 Task: Manage the "Dashboard related list" page in the site builder.
Action: Mouse moved to (916, 68)
Screenshot: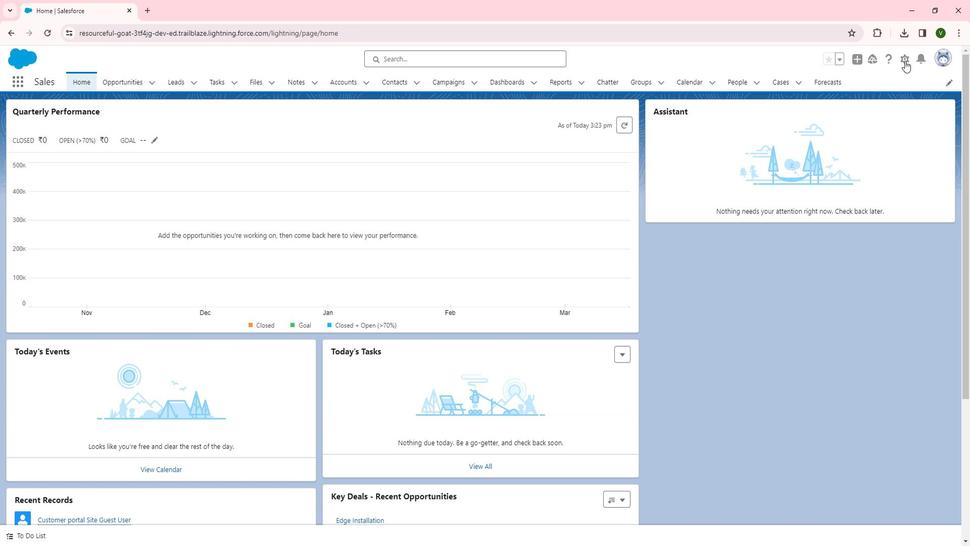 
Action: Mouse pressed left at (916, 68)
Screenshot: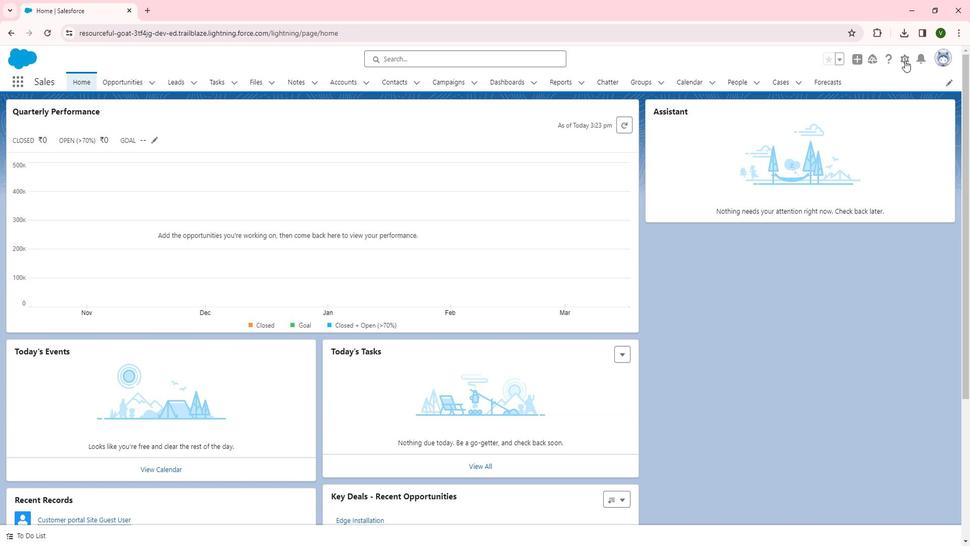 
Action: Mouse moved to (876, 109)
Screenshot: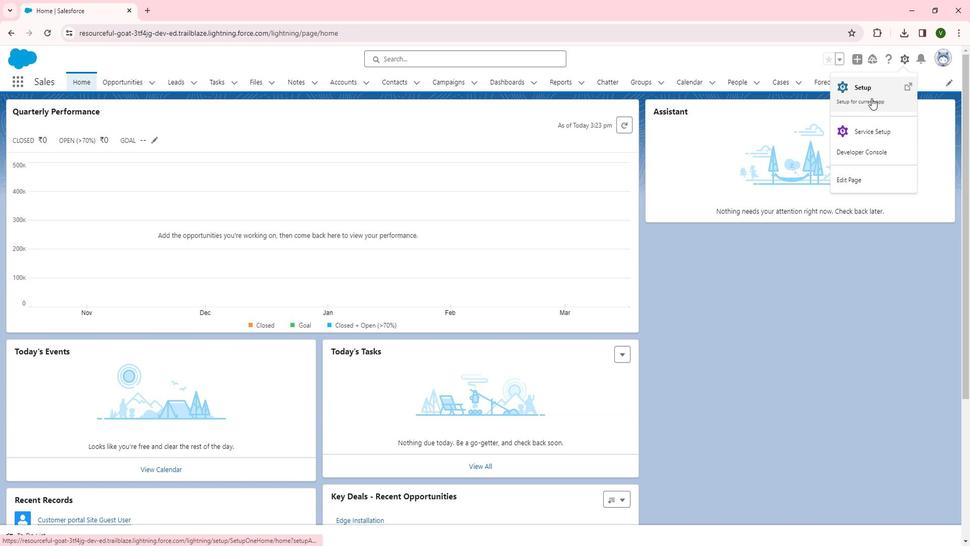 
Action: Mouse pressed left at (876, 109)
Screenshot: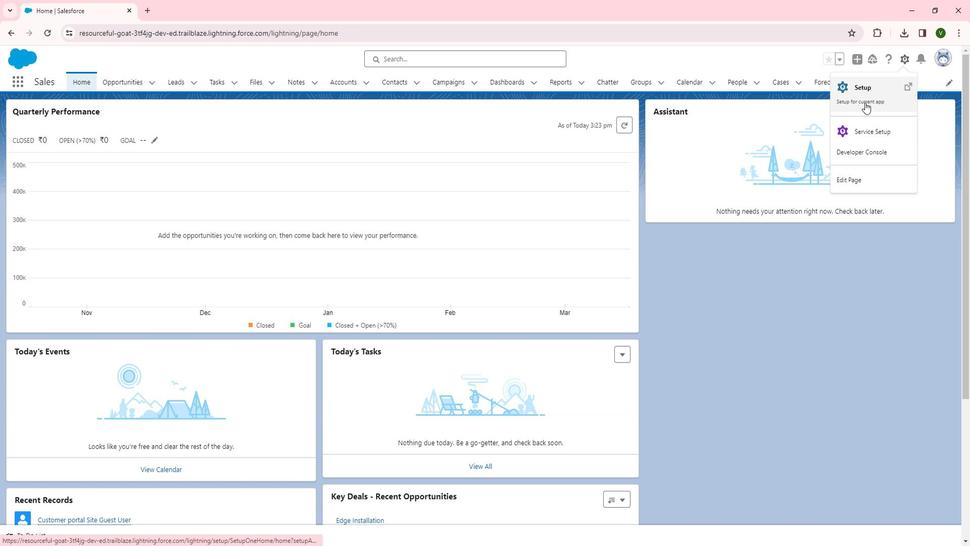
Action: Mouse moved to (51, 398)
Screenshot: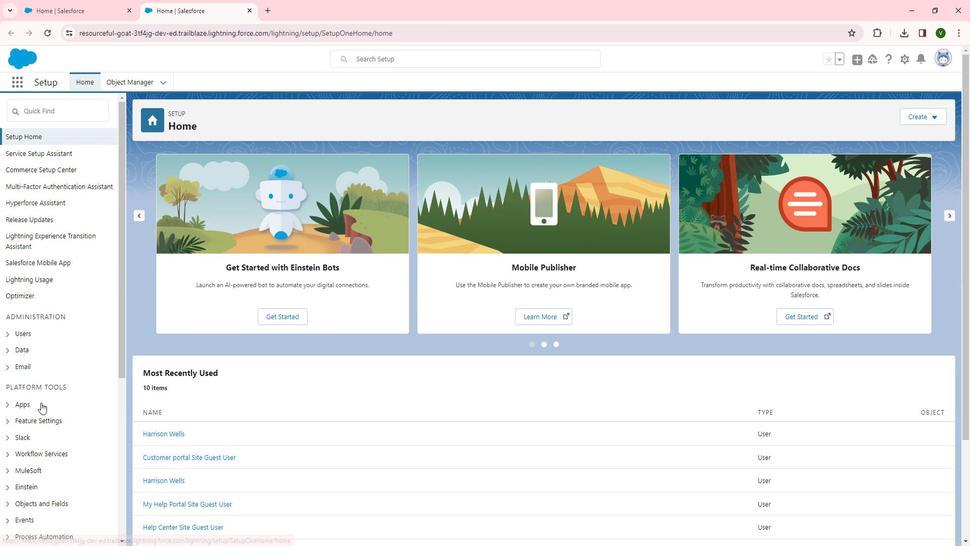 
Action: Mouse scrolled (51, 397) with delta (0, 0)
Screenshot: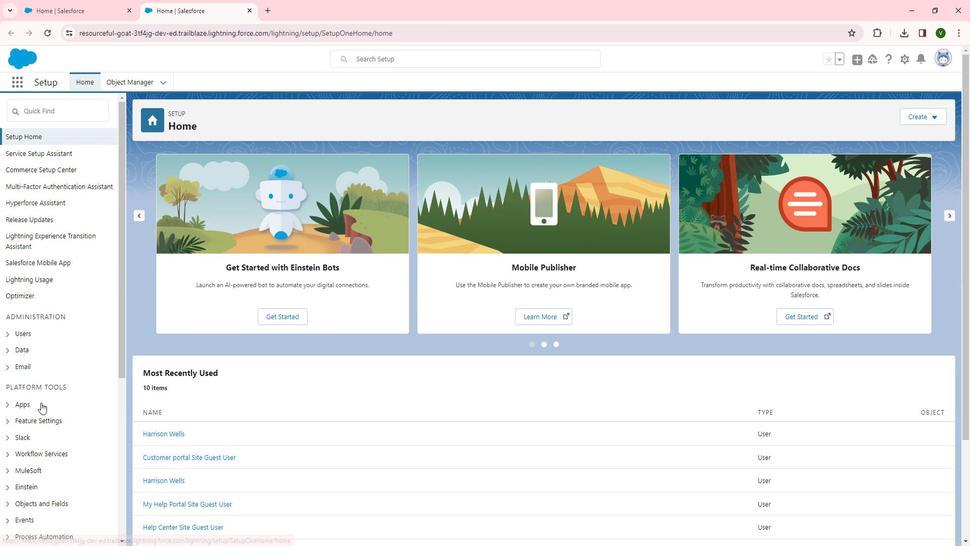 
Action: Mouse moved to (52, 398)
Screenshot: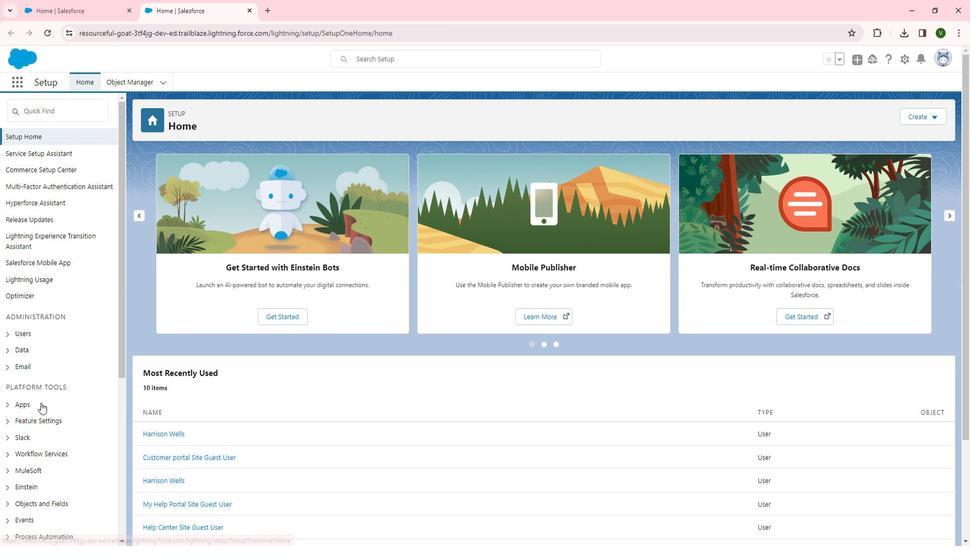 
Action: Mouse scrolled (52, 397) with delta (0, 0)
Screenshot: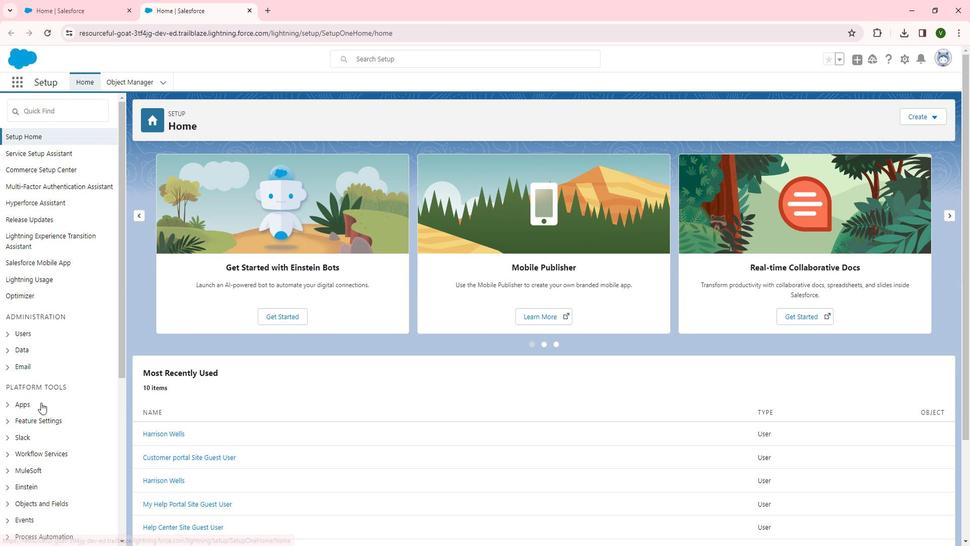 
Action: Mouse moved to (49, 309)
Screenshot: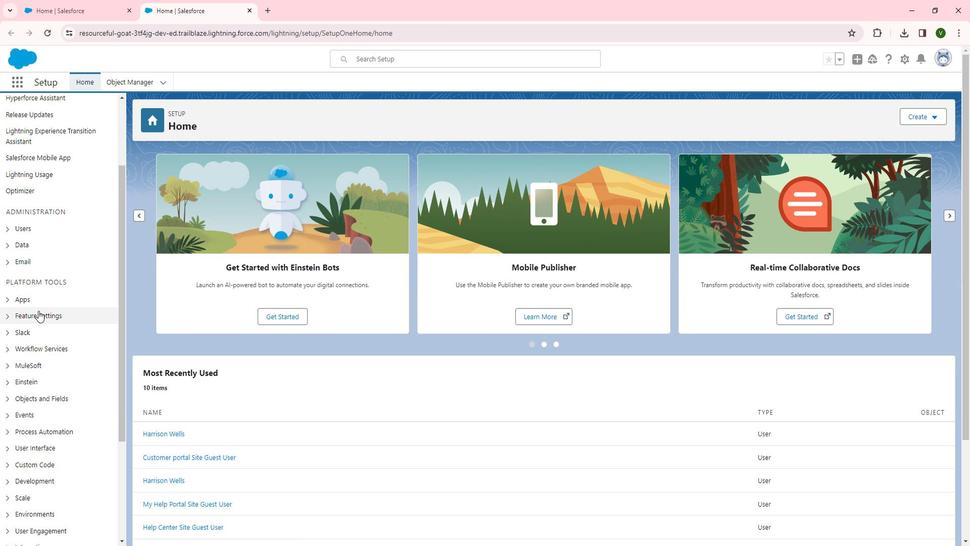 
Action: Mouse pressed left at (49, 309)
Screenshot: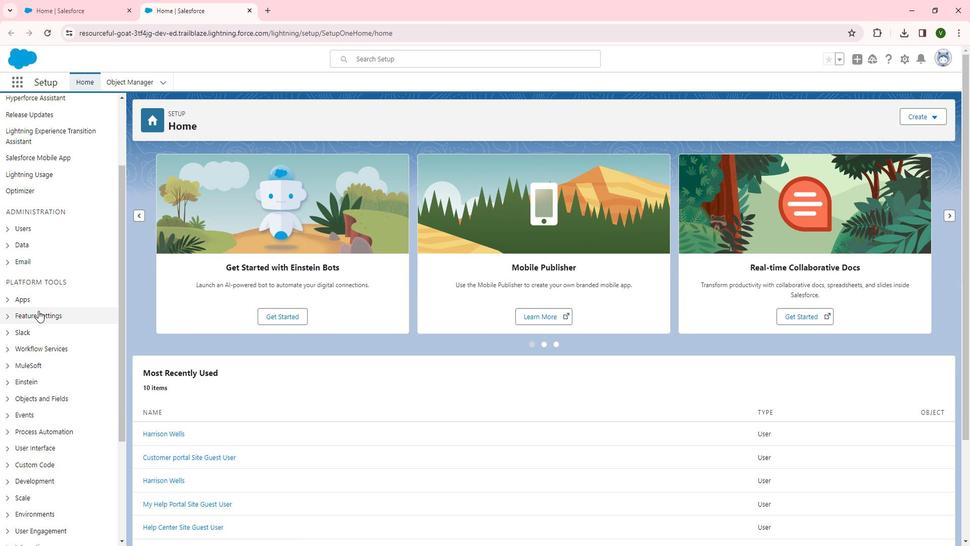 
Action: Mouse moved to (63, 391)
Screenshot: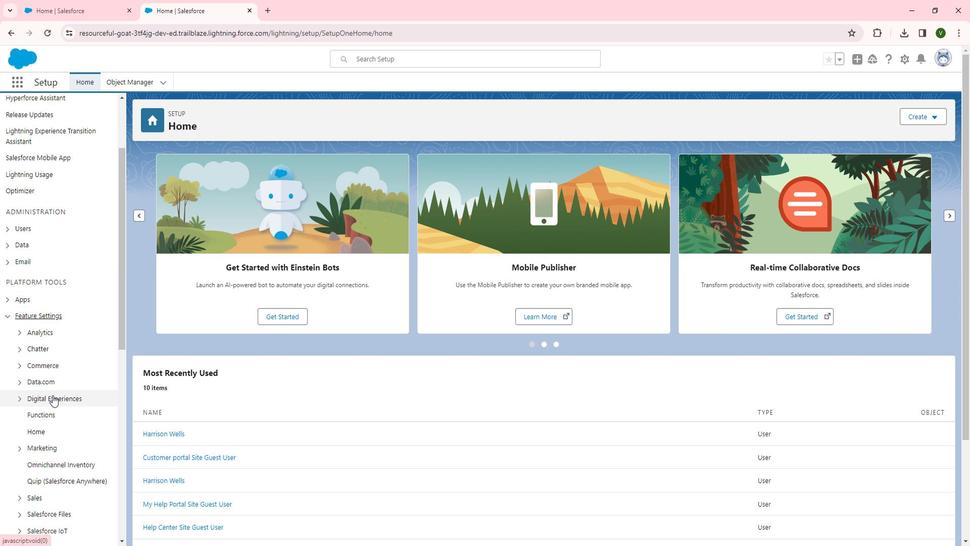 
Action: Mouse pressed left at (63, 391)
Screenshot: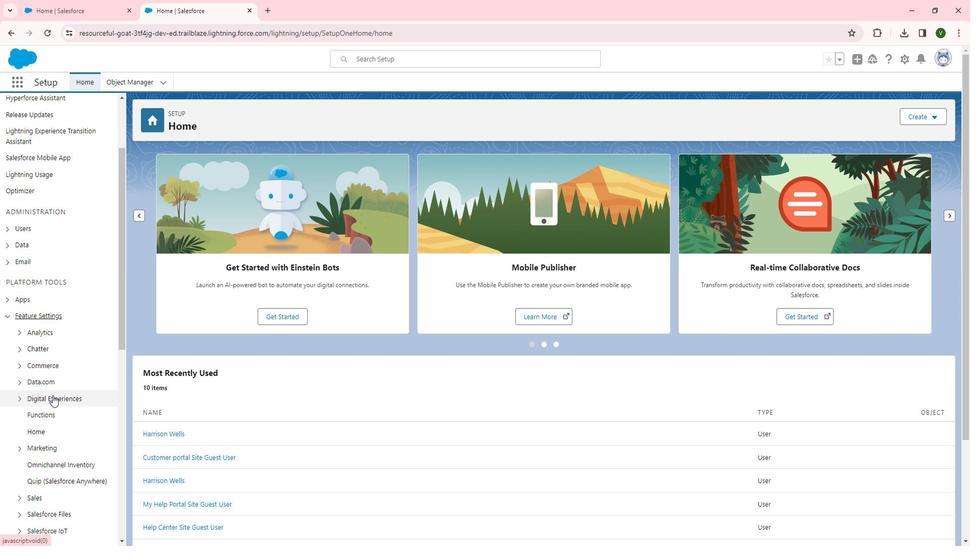 
Action: Mouse moved to (55, 410)
Screenshot: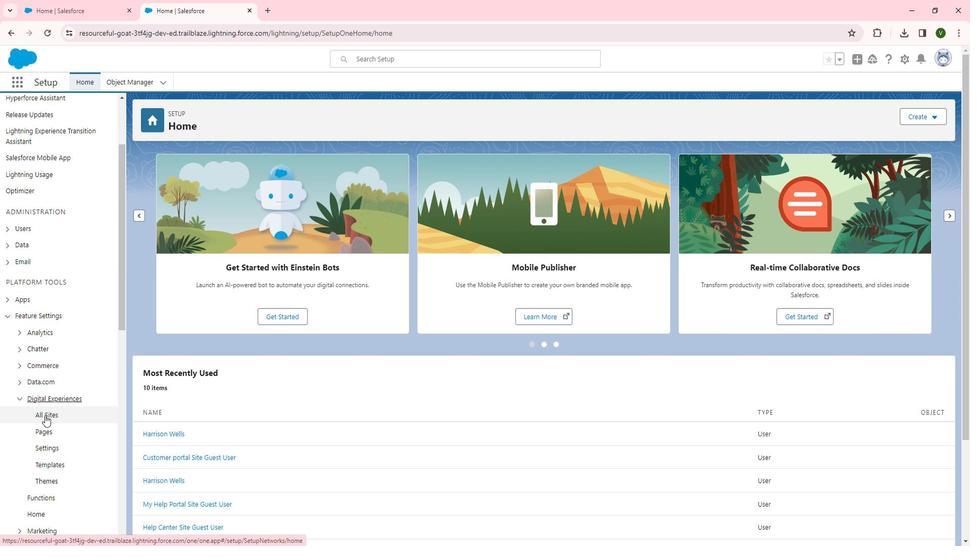 
Action: Mouse pressed left at (55, 410)
Screenshot: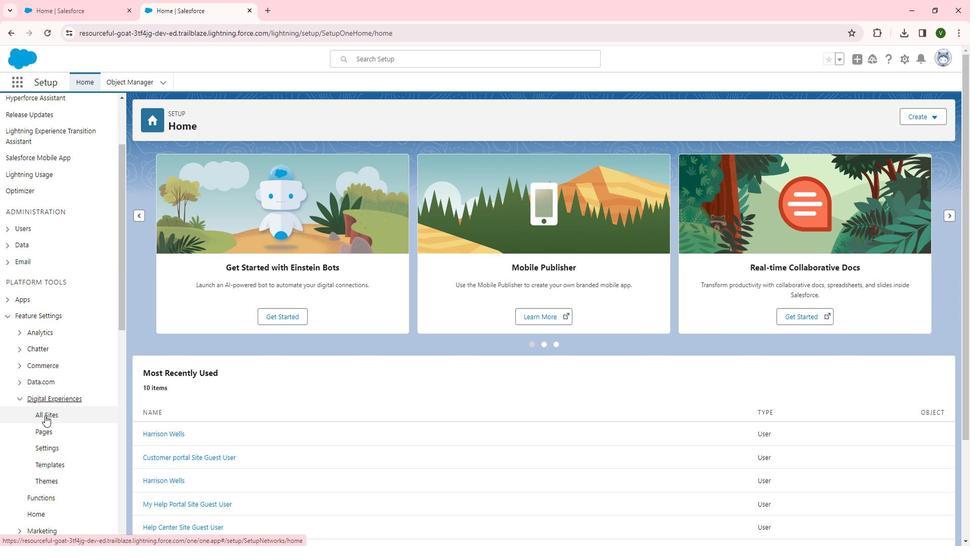 
Action: Mouse moved to (183, 267)
Screenshot: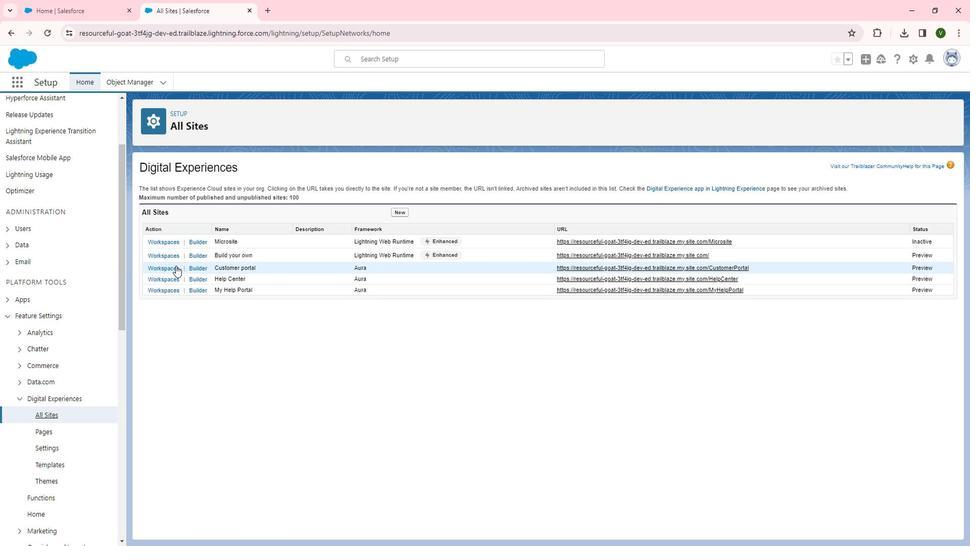 
Action: Mouse pressed left at (183, 267)
Screenshot: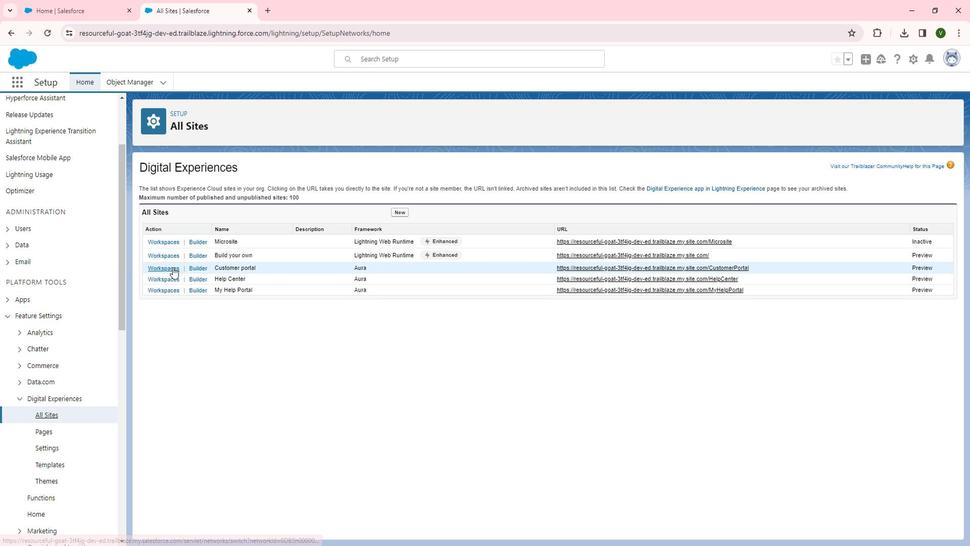 
Action: Mouse moved to (121, 239)
Screenshot: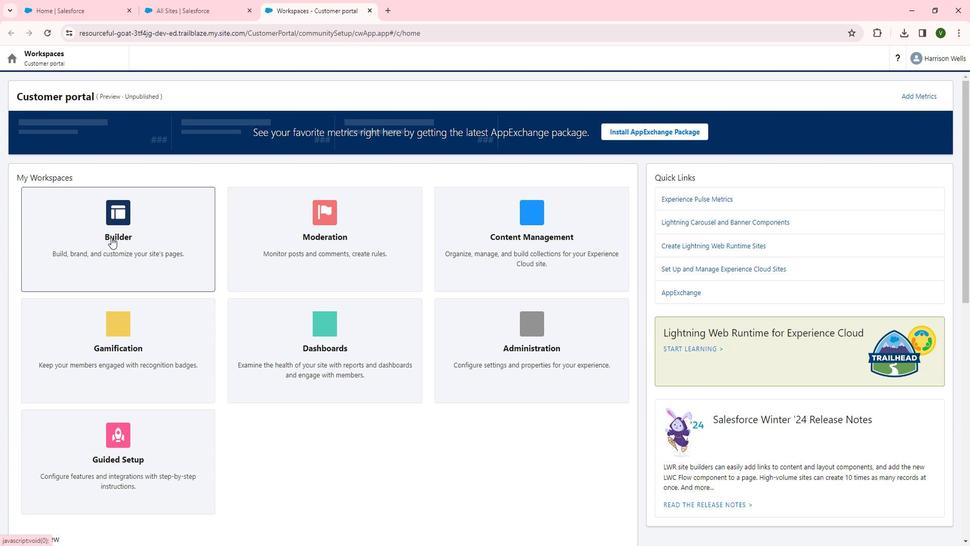 
Action: Mouse pressed left at (121, 239)
Screenshot: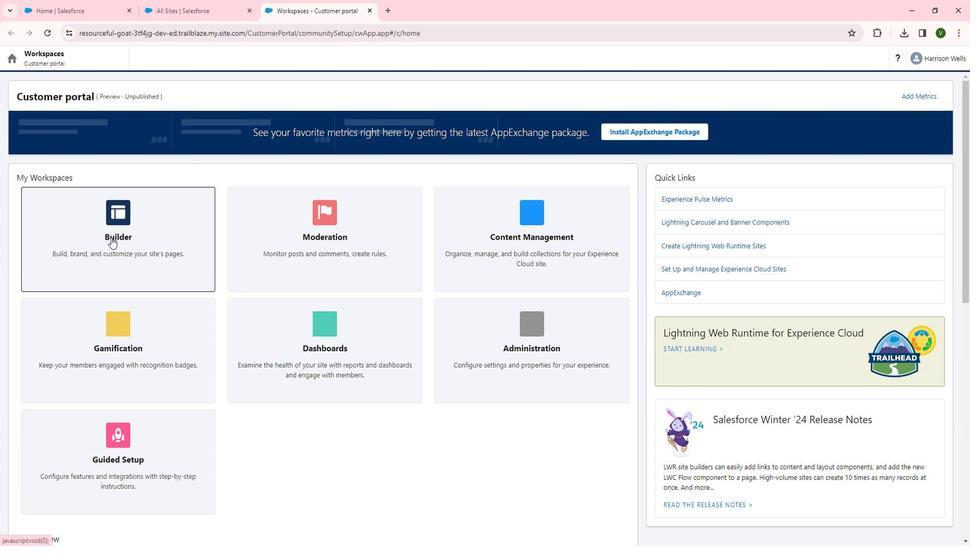 
Action: Mouse moved to (131, 63)
Screenshot: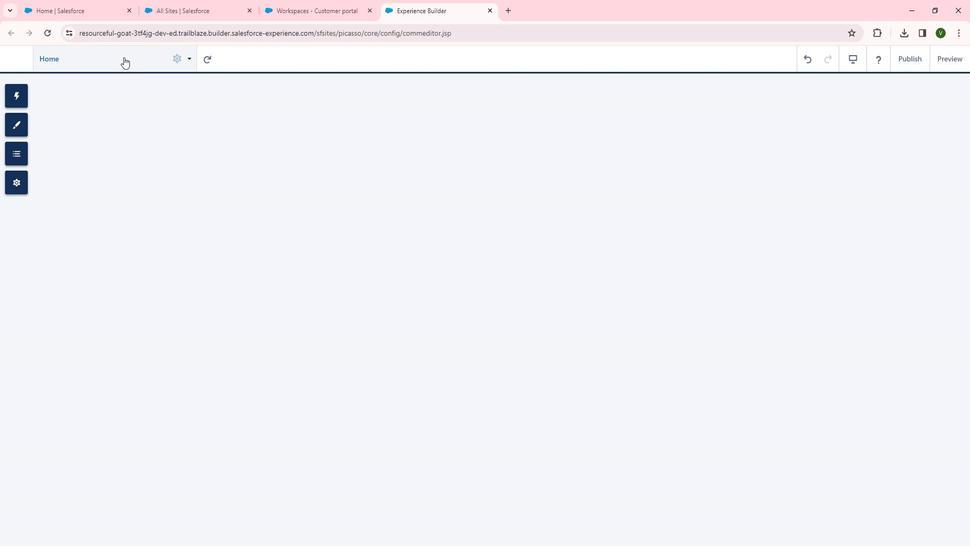 
Action: Mouse pressed left at (131, 63)
Screenshot: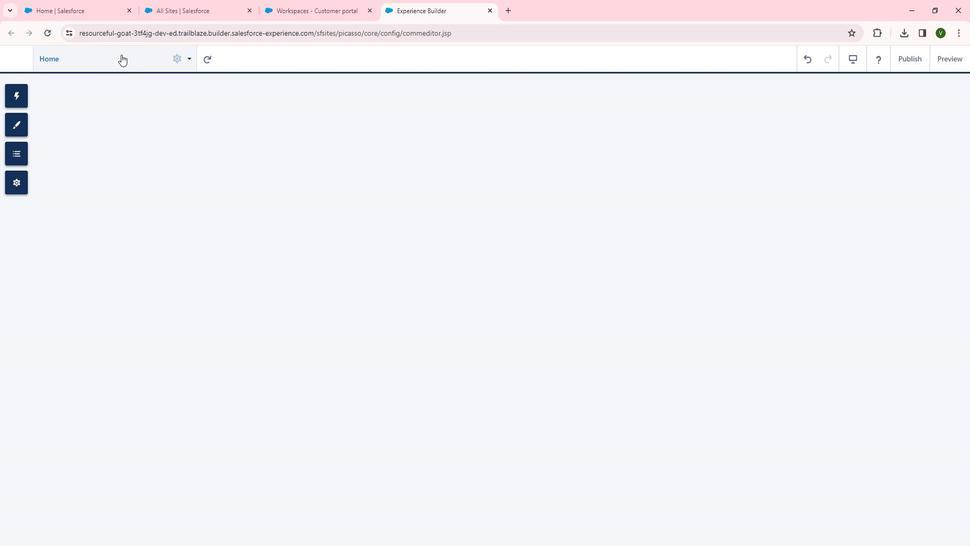 
Action: Mouse moved to (55, 241)
Screenshot: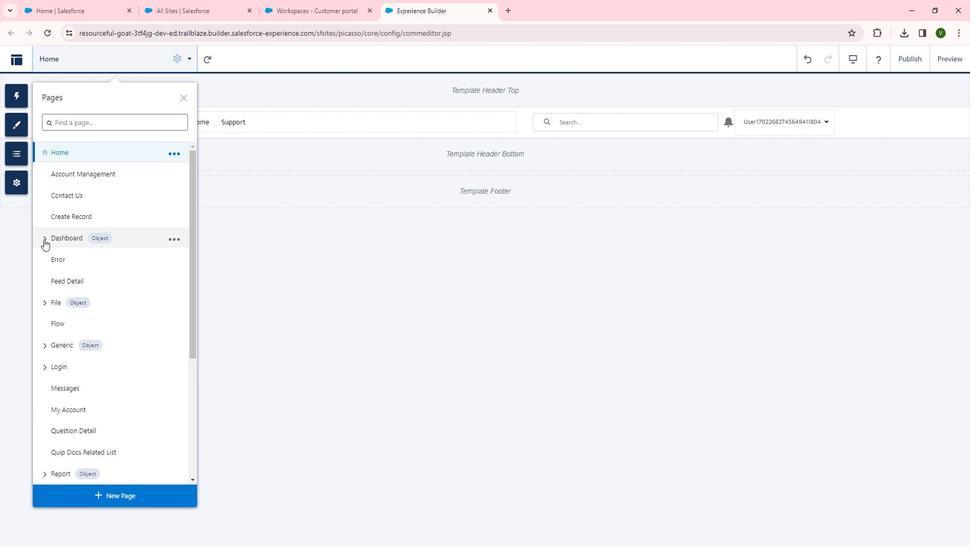 
Action: Mouse pressed left at (55, 241)
Screenshot: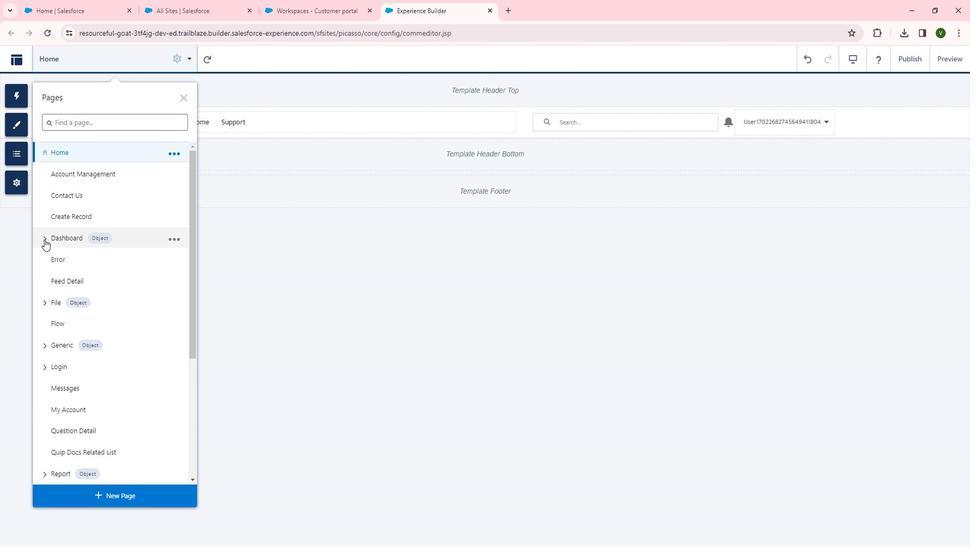 
Action: Mouse moved to (109, 301)
Screenshot: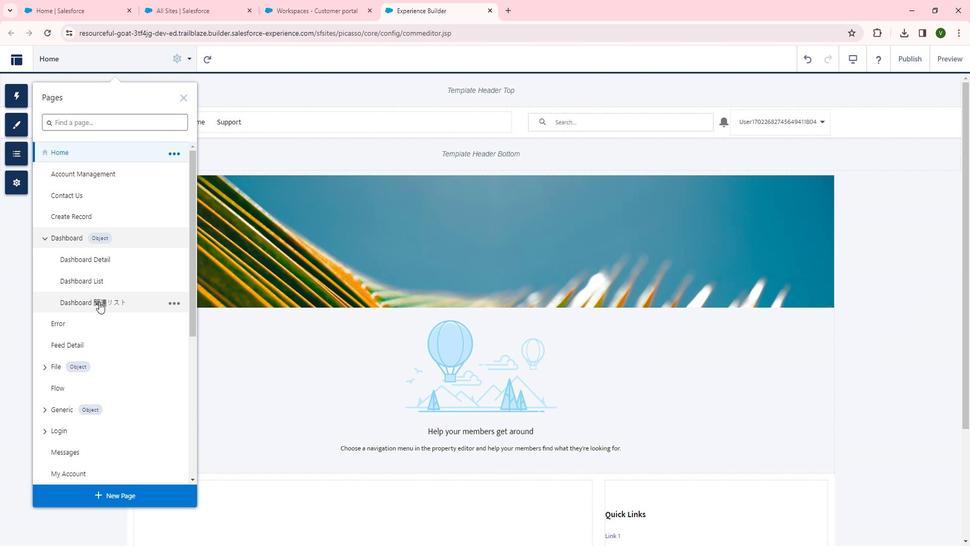 
Action: Mouse pressed left at (109, 301)
Screenshot: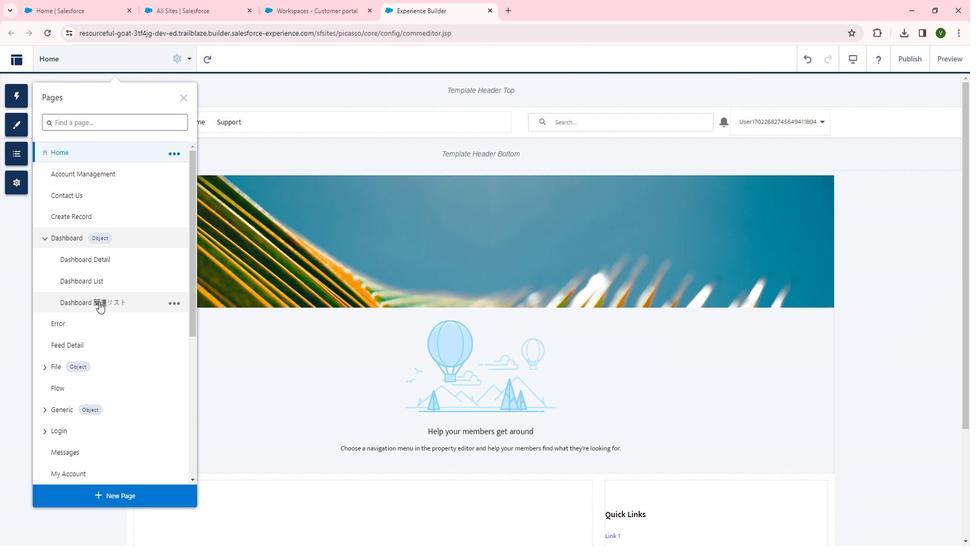 
Action: Mouse moved to (801, 285)
Screenshot: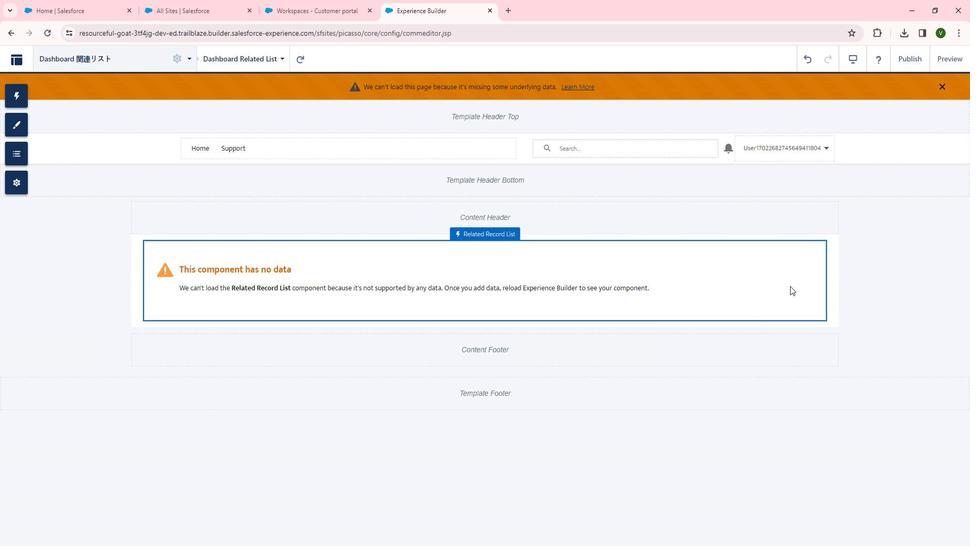 
Action: Mouse pressed left at (801, 285)
Screenshot: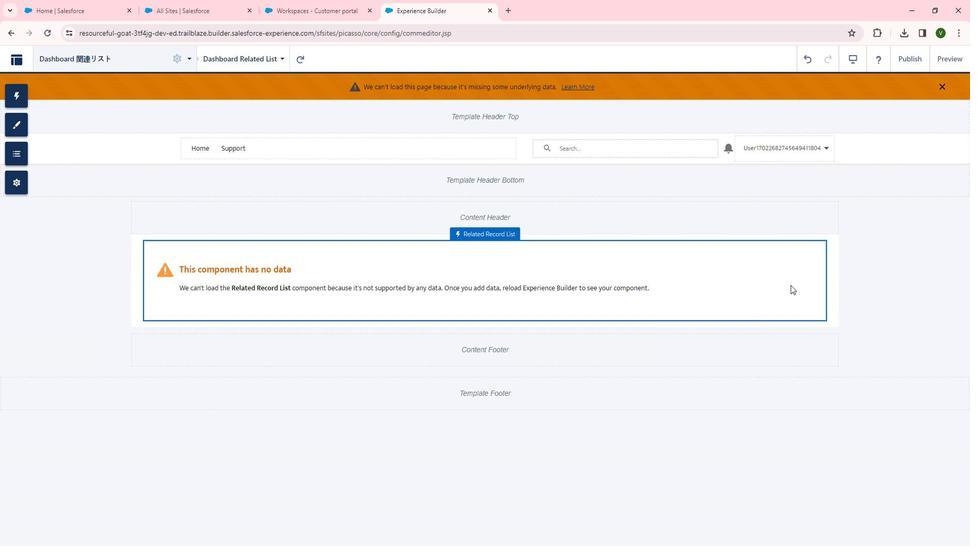 
Action: Mouse moved to (869, 209)
Screenshot: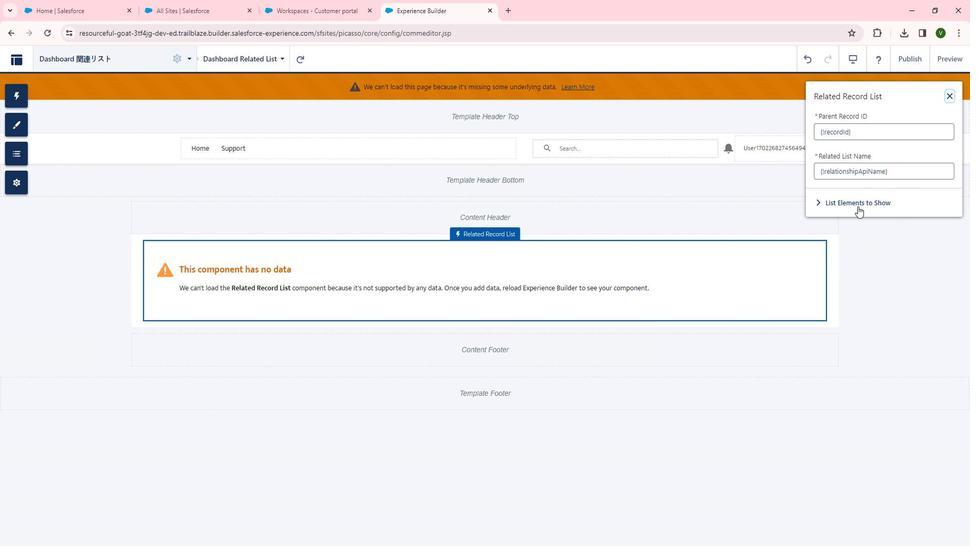 
Action: Mouse pressed left at (869, 209)
Screenshot: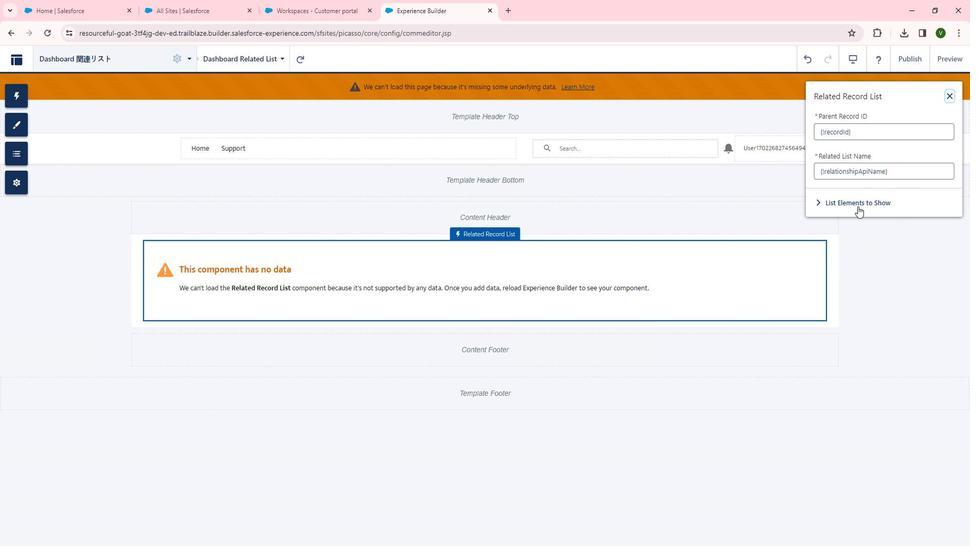 
Action: Mouse moved to (867, 278)
Screenshot: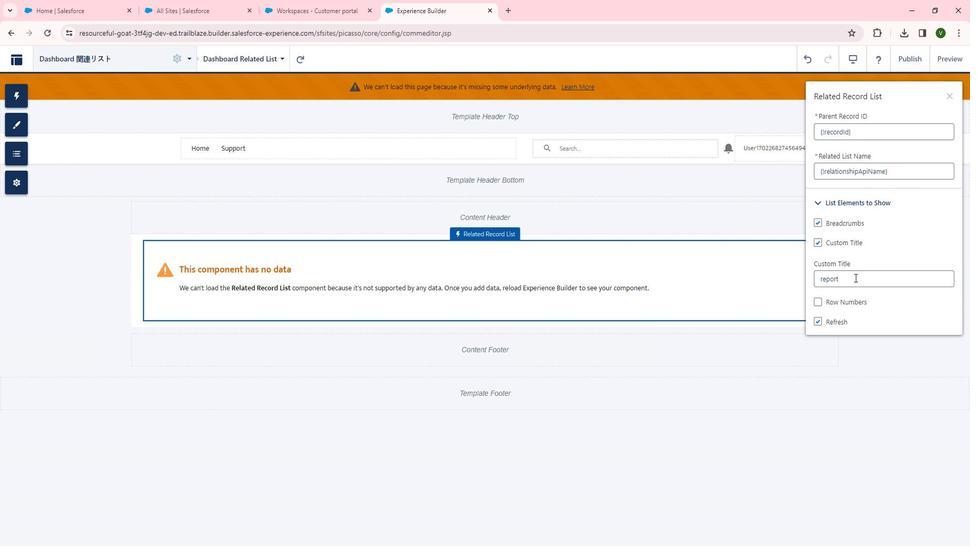 
Action: Mouse pressed left at (867, 278)
Screenshot: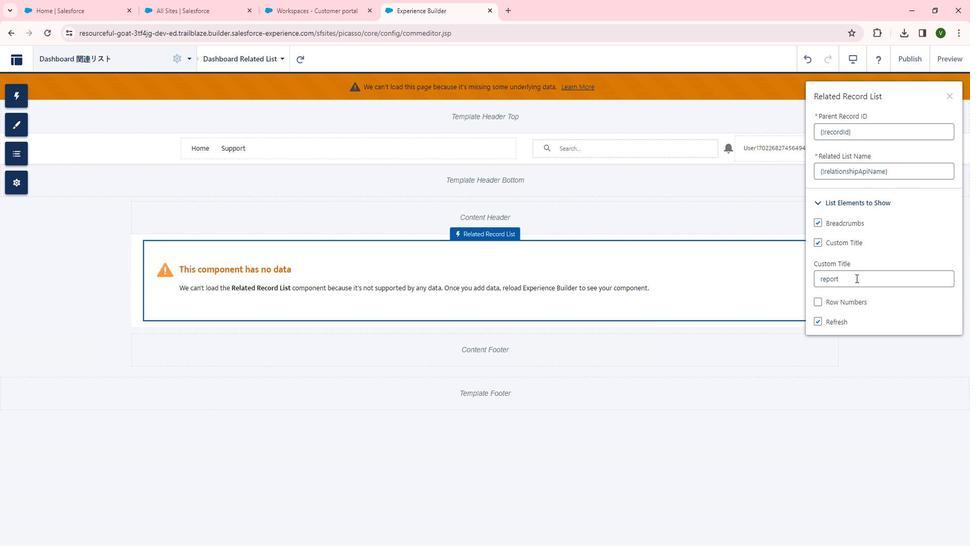 
Action: Mouse pressed left at (867, 278)
Screenshot: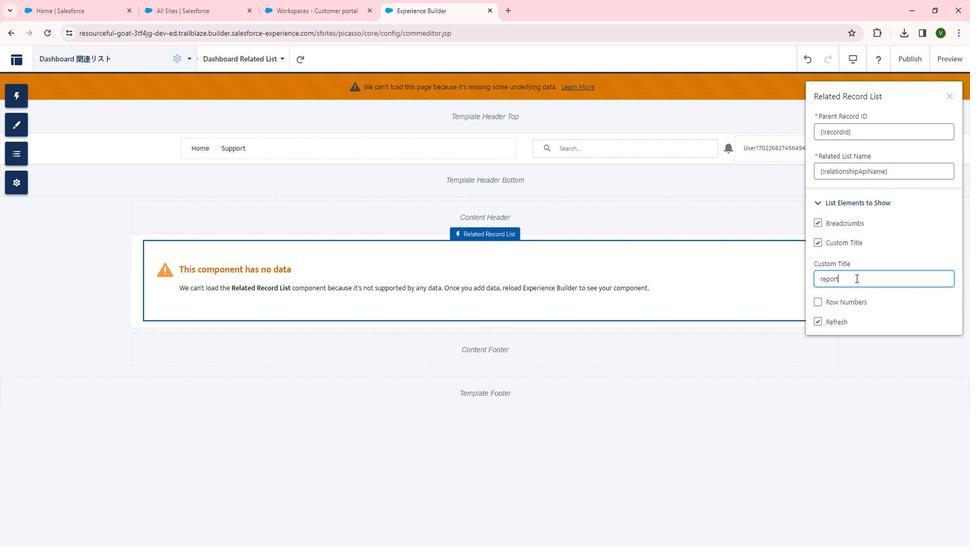 
Action: Key pressed <Key.backspace>
Screenshot: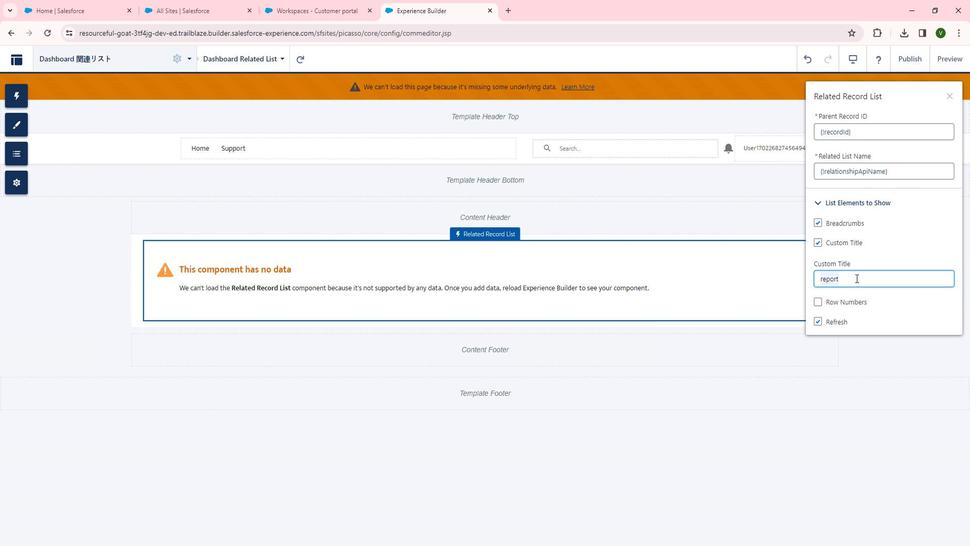 
Action: Mouse moved to (831, 244)
Screenshot: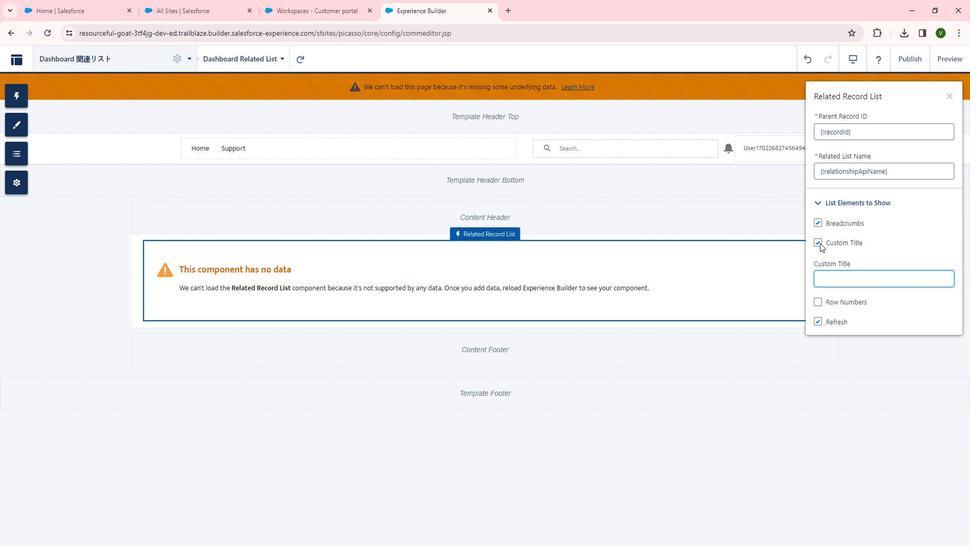 
Action: Mouse pressed left at (831, 244)
Screenshot: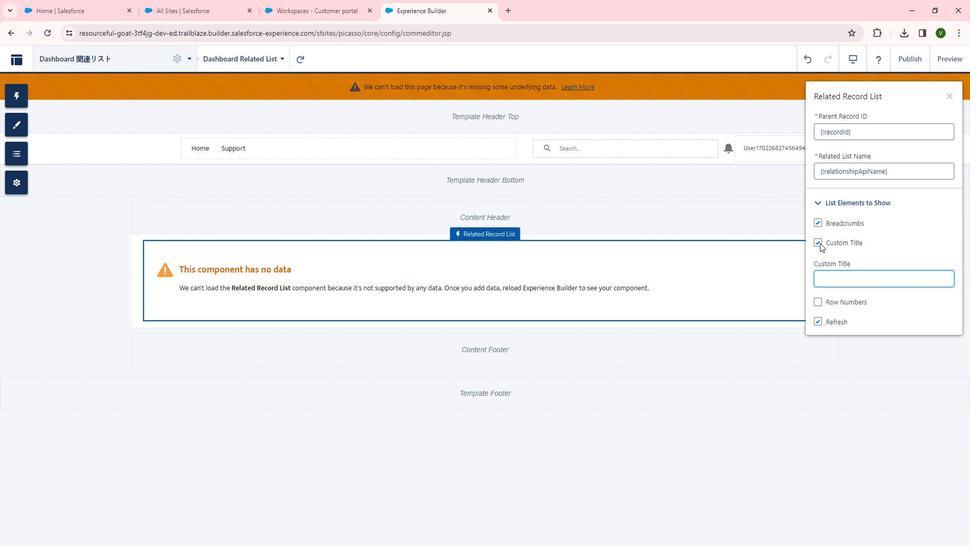 
Action: Mouse moved to (829, 264)
Screenshot: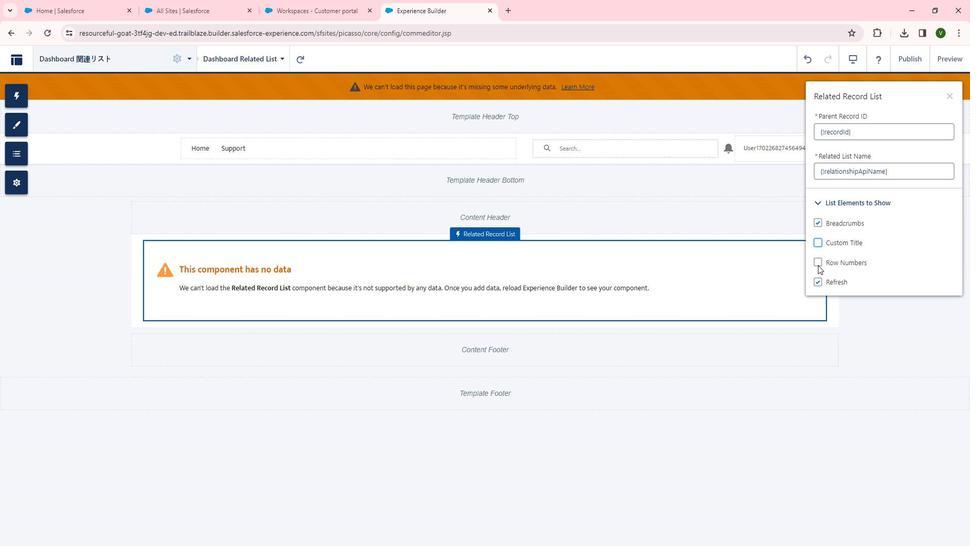 
Action: Mouse pressed left at (829, 264)
Screenshot: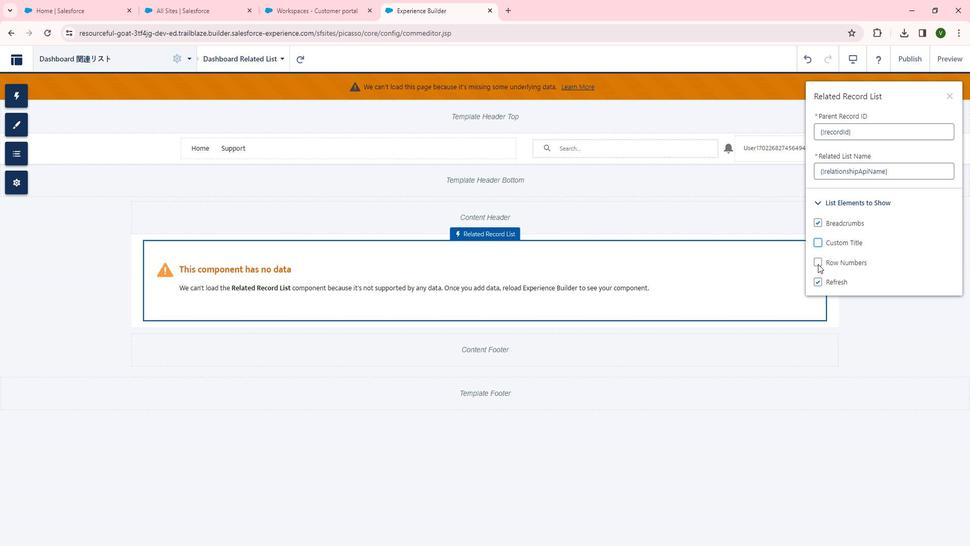 
Action: Mouse moved to (850, 254)
Screenshot: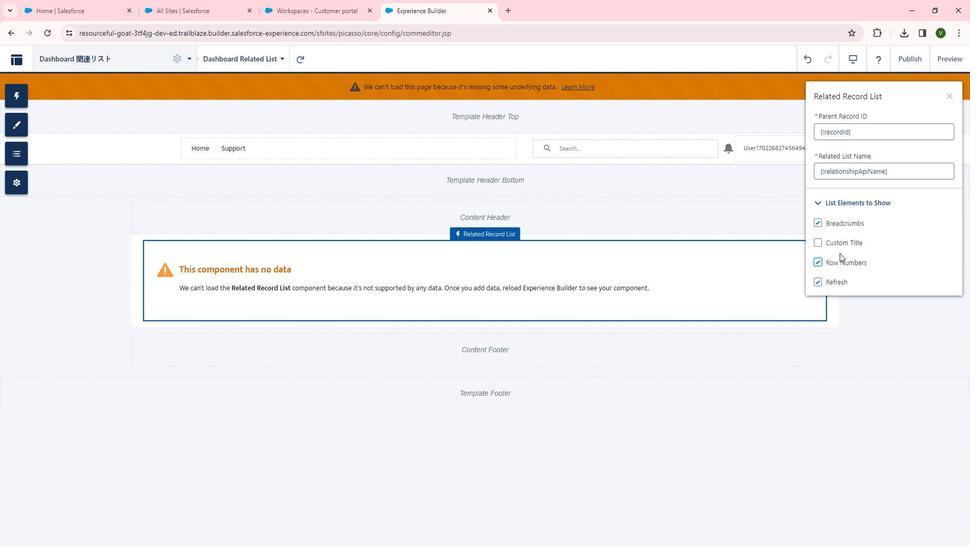 
